Task: Search one way flight ticket for 4 adults, 1 infant in seat and 1 infant on lap in premium economy from Marquette: Sawyer International Airport to Gillette: Gillette Campbell County Airport on 5-1-2023. Number of bags: 5 checked bags. Price is upto 60000. Outbound departure time preference is 9:30.
Action: Mouse moved to (285, 395)
Screenshot: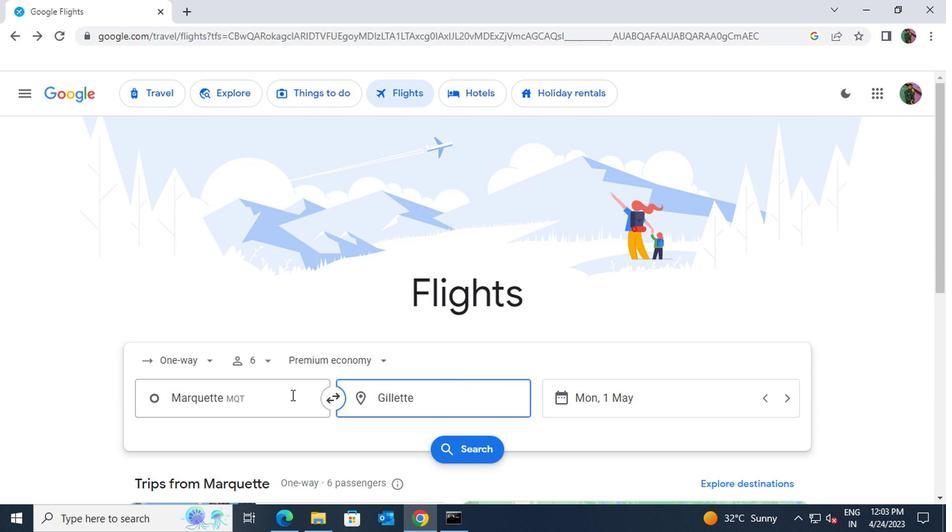 
Action: Mouse pressed left at (285, 395)
Screenshot: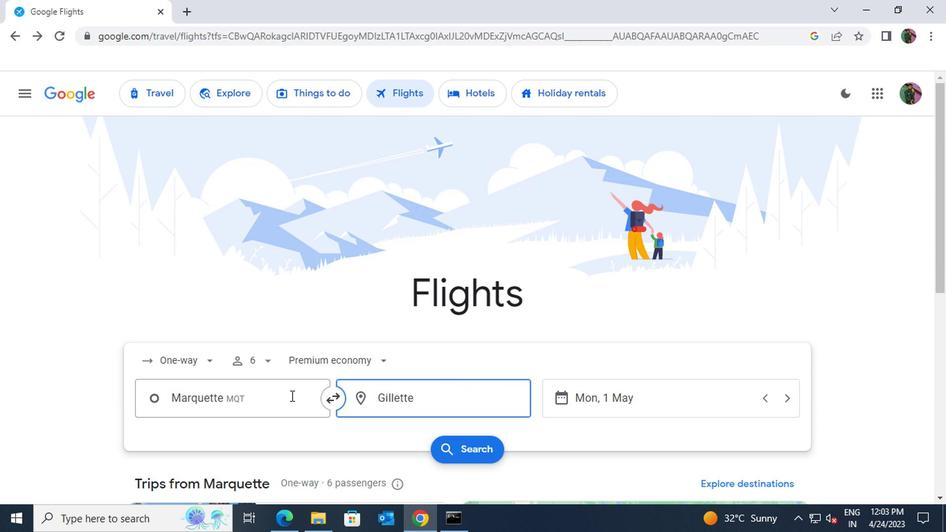 
Action: Key pressed sawyer
Screenshot: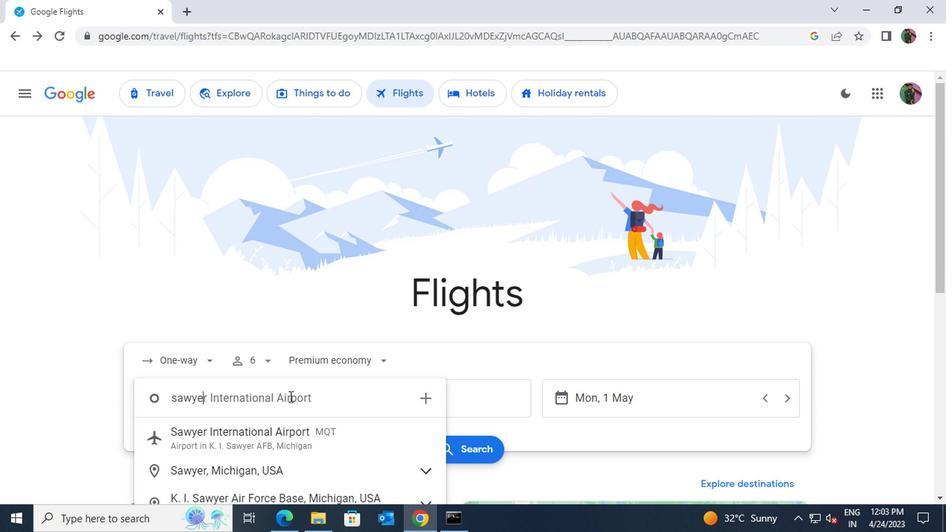 
Action: Mouse moved to (245, 425)
Screenshot: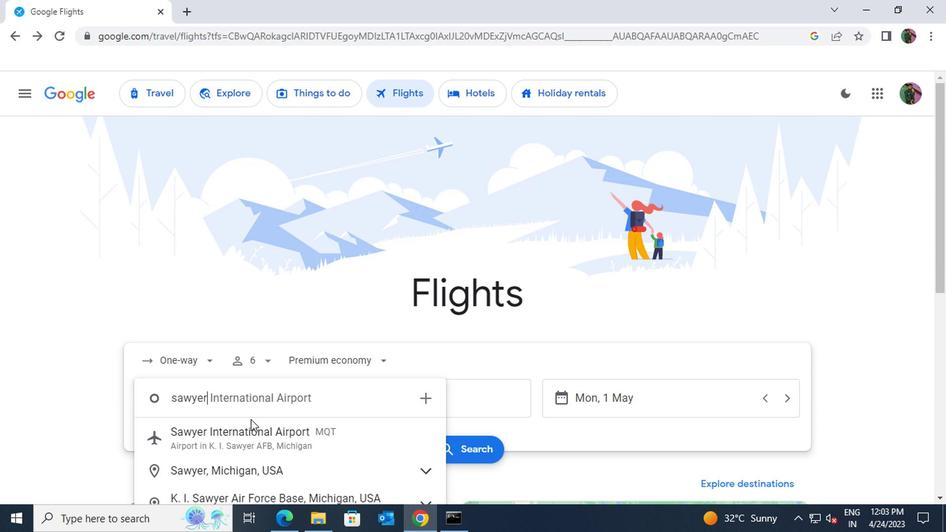 
Action: Mouse pressed left at (245, 425)
Screenshot: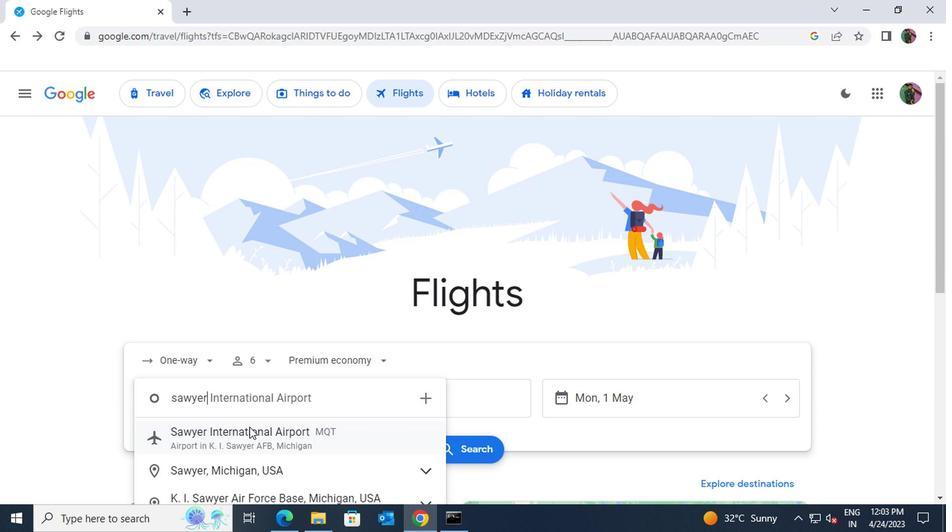 
Action: Mouse moved to (380, 400)
Screenshot: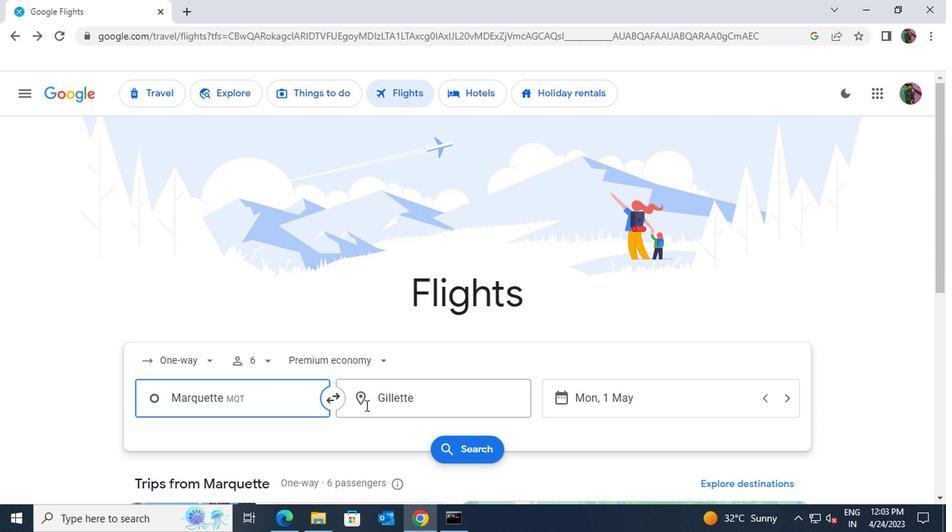 
Action: Mouse pressed left at (380, 400)
Screenshot: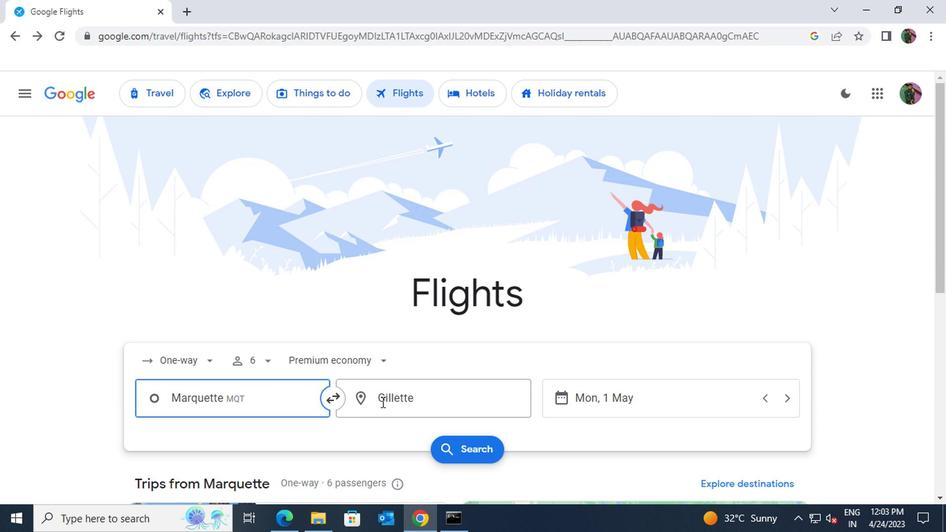 
Action: Key pressed gillett
Screenshot: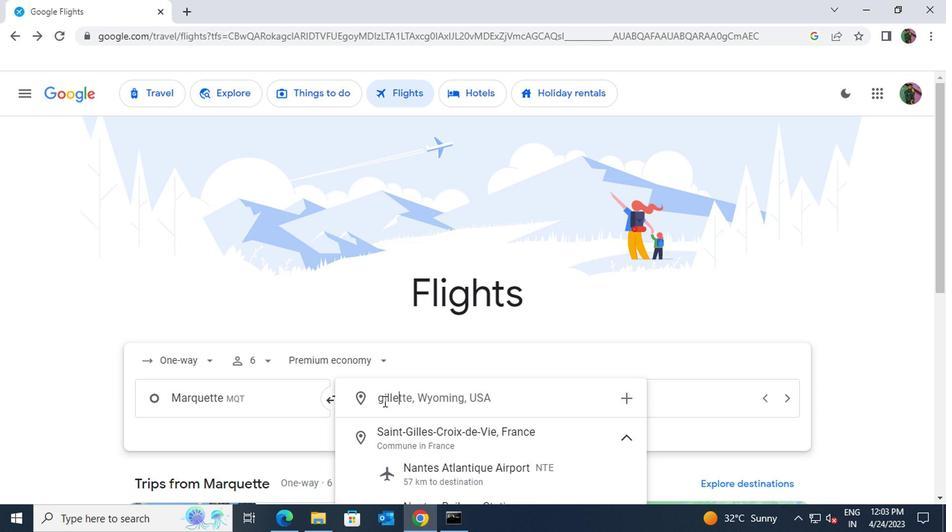 
Action: Mouse moved to (406, 435)
Screenshot: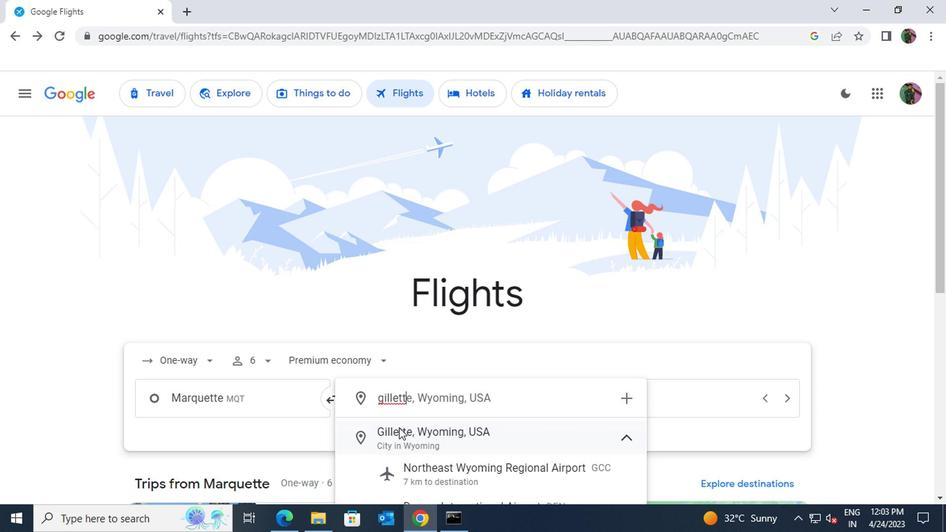 
Action: Mouse pressed left at (406, 435)
Screenshot: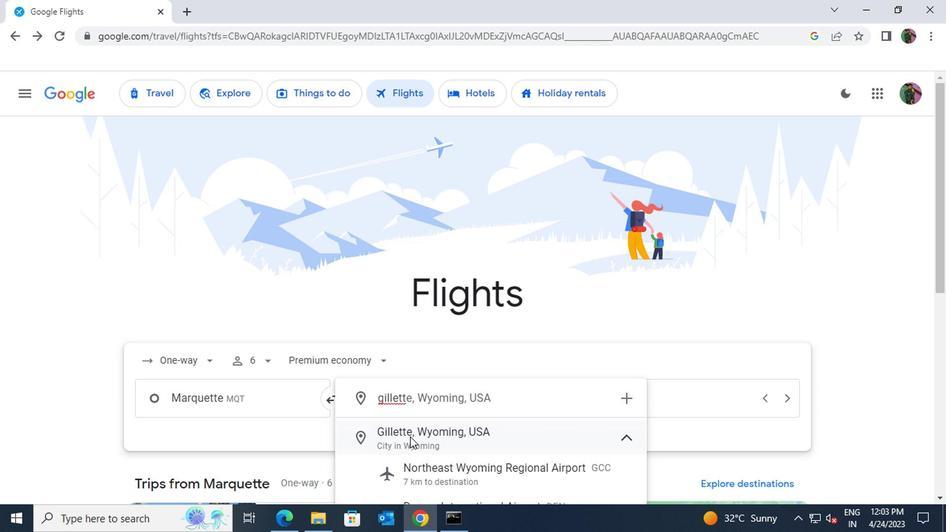 
Action: Mouse moved to (384, 365)
Screenshot: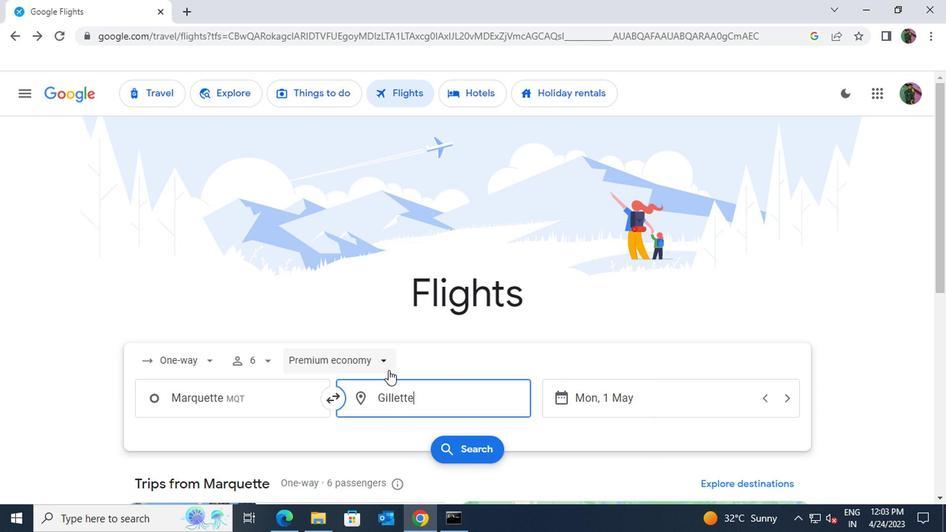 
Action: Mouse pressed left at (384, 365)
Screenshot: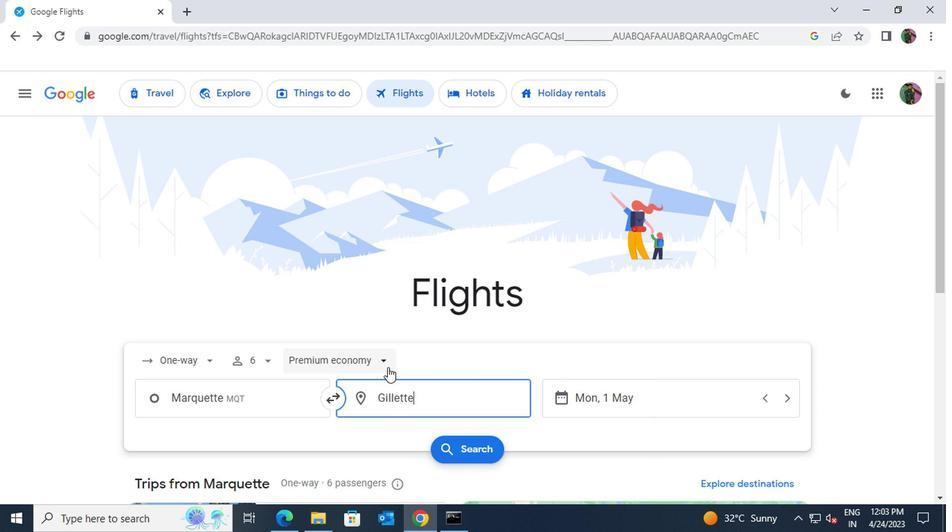 
Action: Mouse moved to (350, 258)
Screenshot: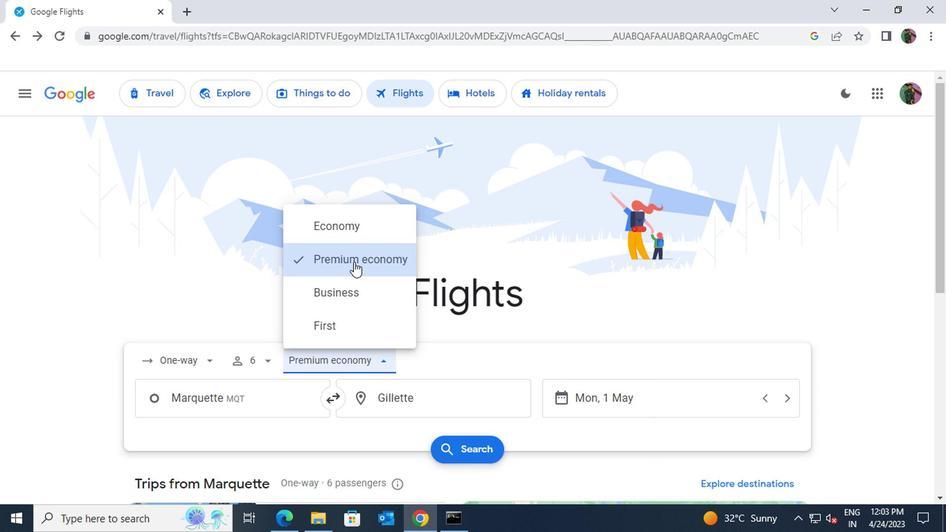 
Action: Mouse pressed left at (350, 258)
Screenshot: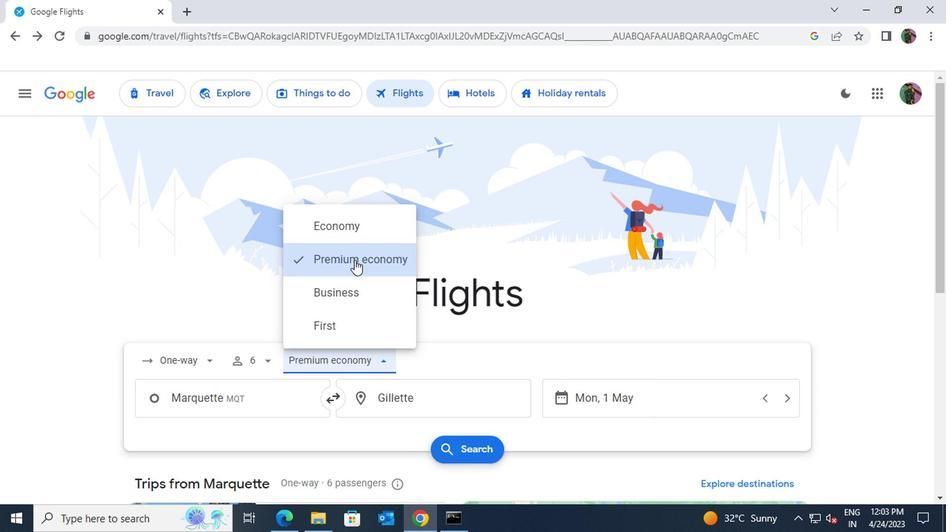 
Action: Mouse moved to (265, 359)
Screenshot: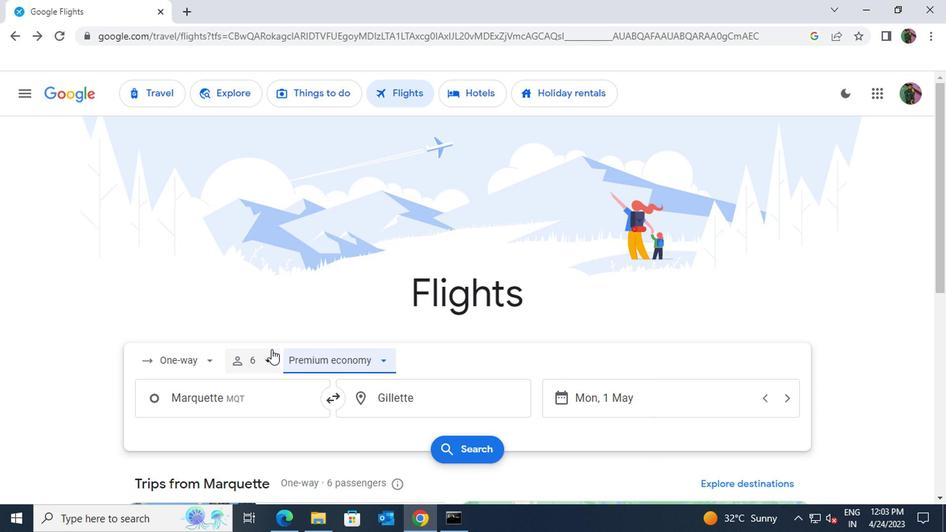 
Action: Mouse pressed left at (265, 359)
Screenshot: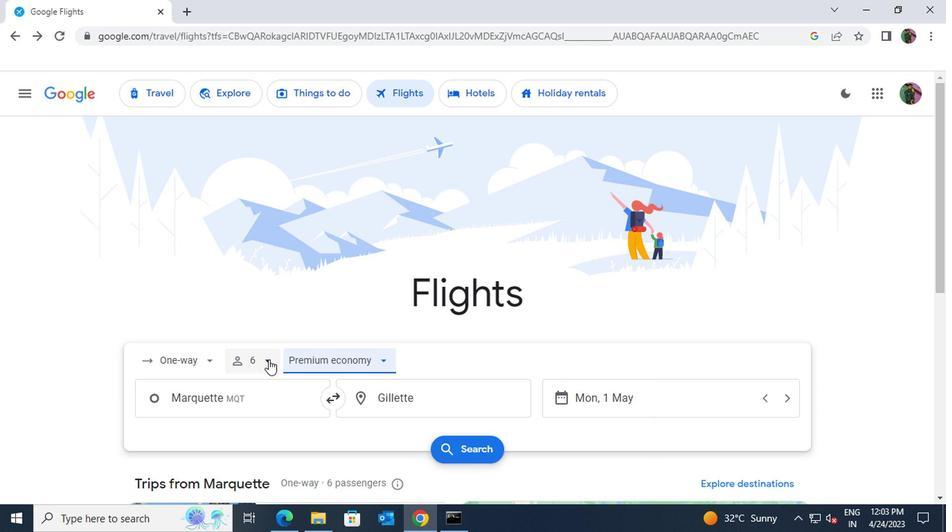 
Action: Mouse moved to (318, 387)
Screenshot: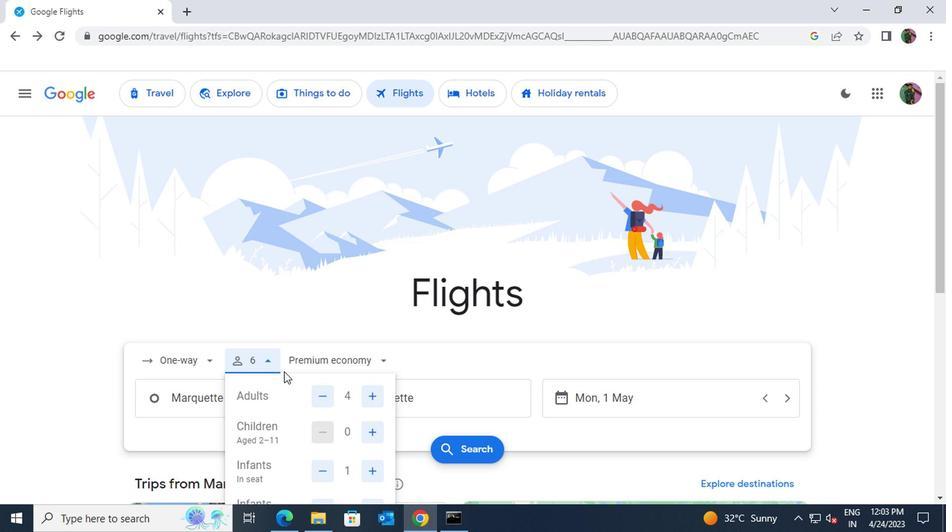 
Action: Mouse scrolled (318, 387) with delta (0, 0)
Screenshot: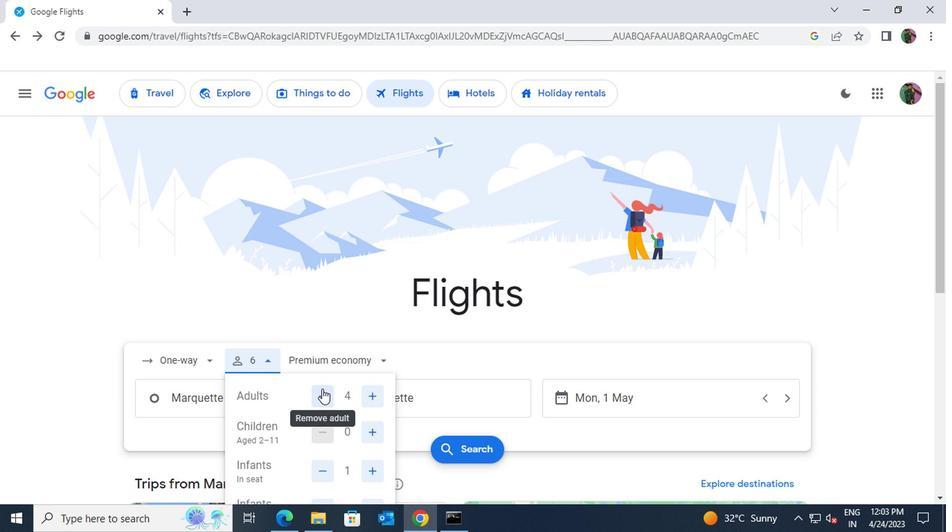 
Action: Mouse moved to (347, 469)
Screenshot: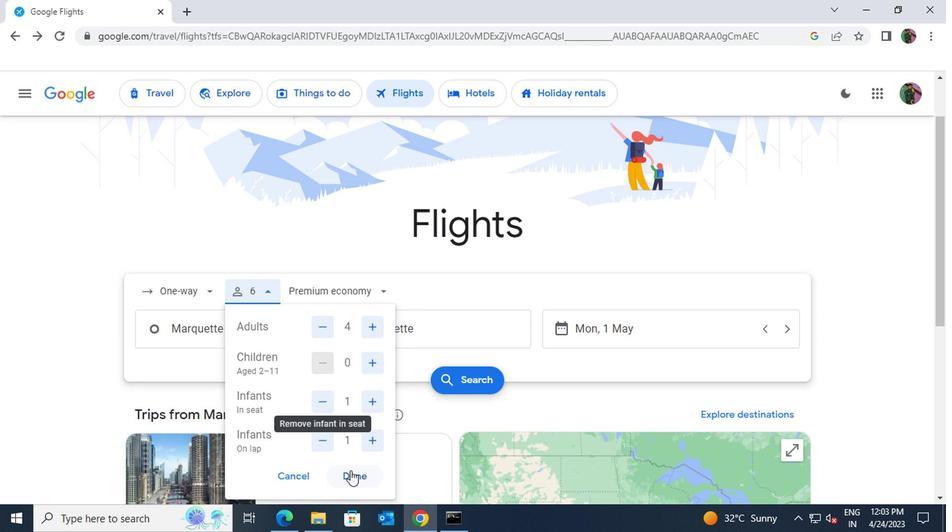 
Action: Mouse pressed left at (347, 469)
Screenshot: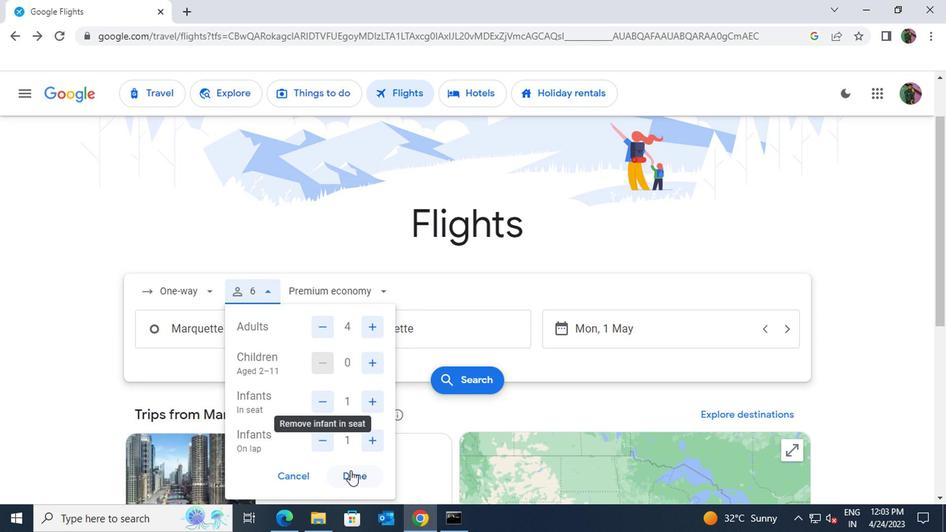 
Action: Mouse moved to (556, 327)
Screenshot: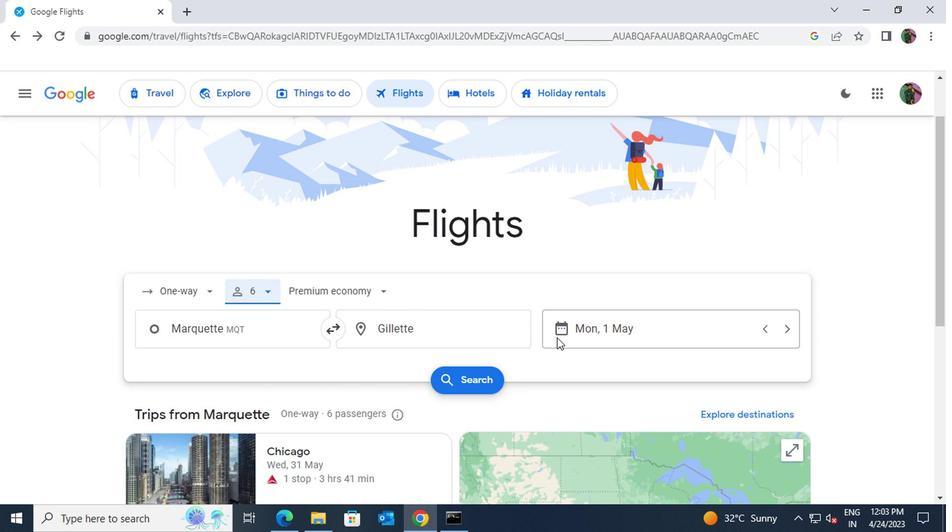 
Action: Mouse pressed left at (556, 327)
Screenshot: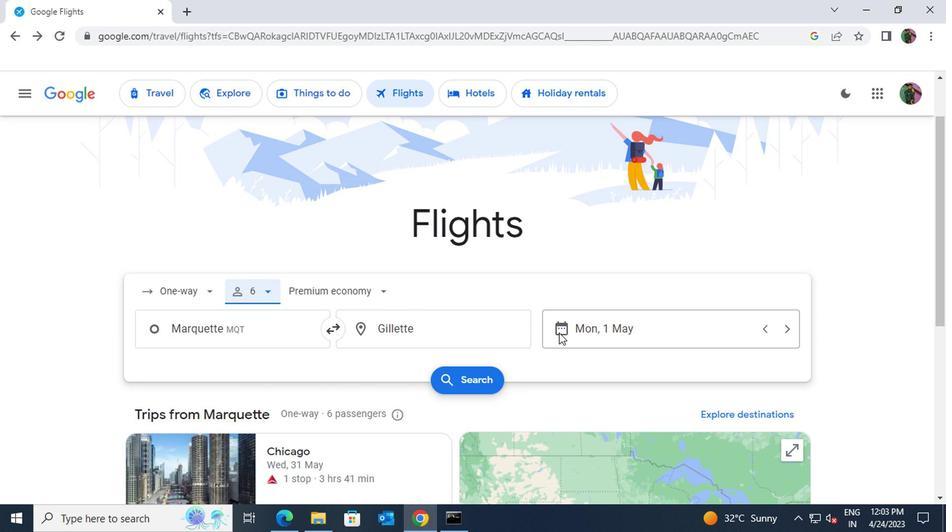 
Action: Mouse moved to (588, 246)
Screenshot: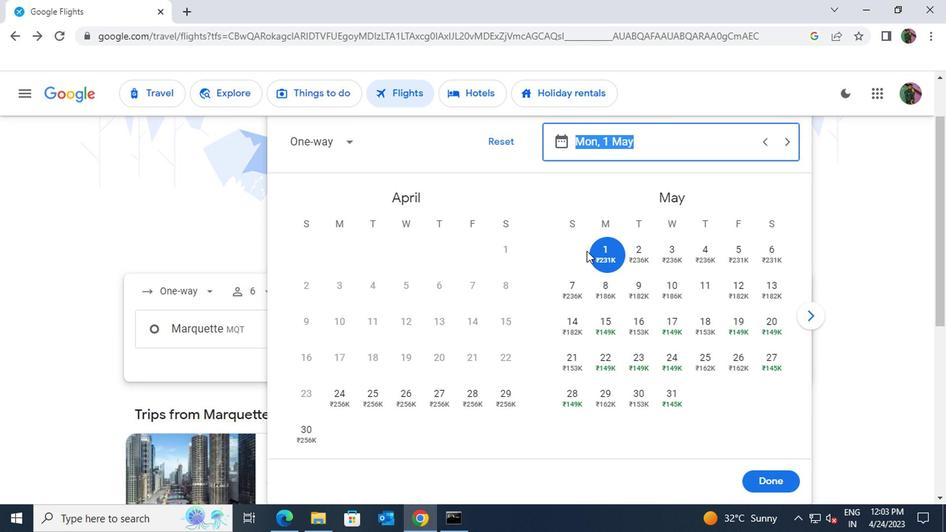 
Action: Mouse pressed left at (588, 246)
Screenshot: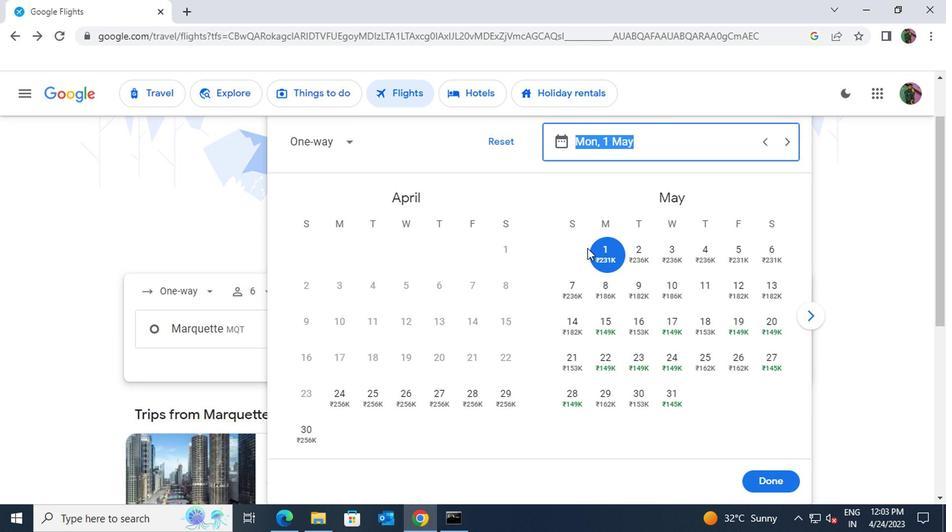 
Action: Mouse moved to (767, 483)
Screenshot: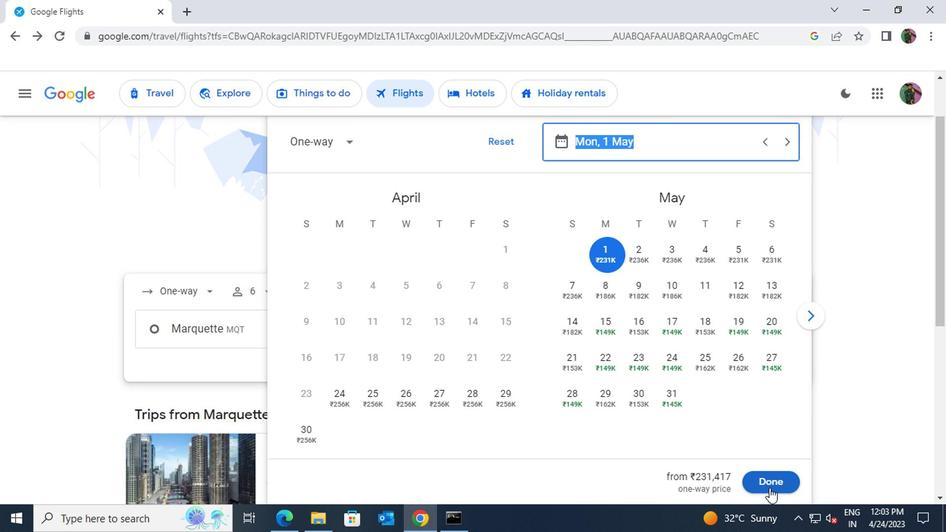 
Action: Mouse pressed left at (767, 483)
Screenshot: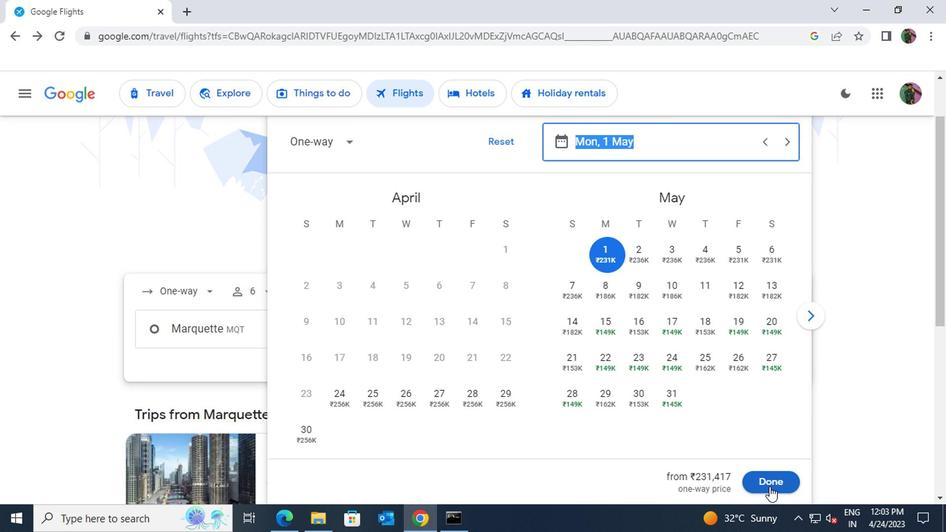 
Action: Mouse moved to (478, 370)
Screenshot: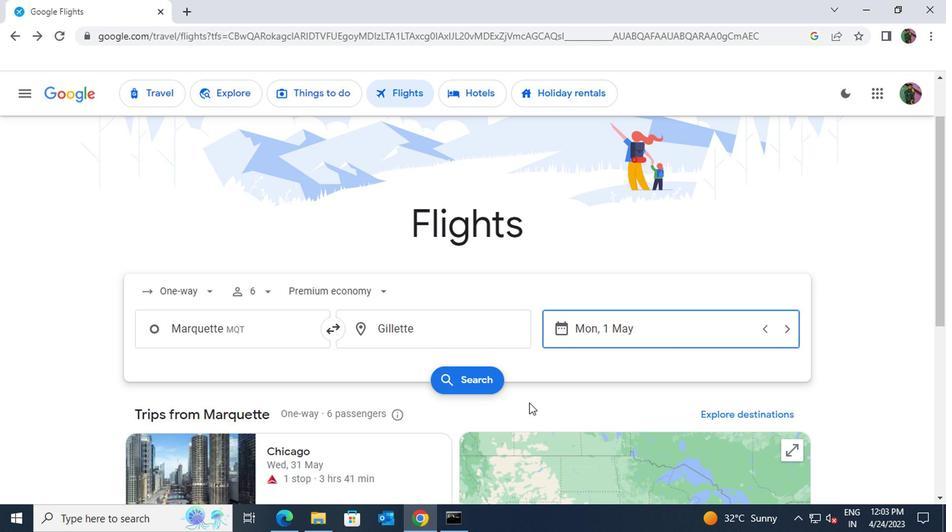 
Action: Mouse pressed left at (478, 370)
Screenshot: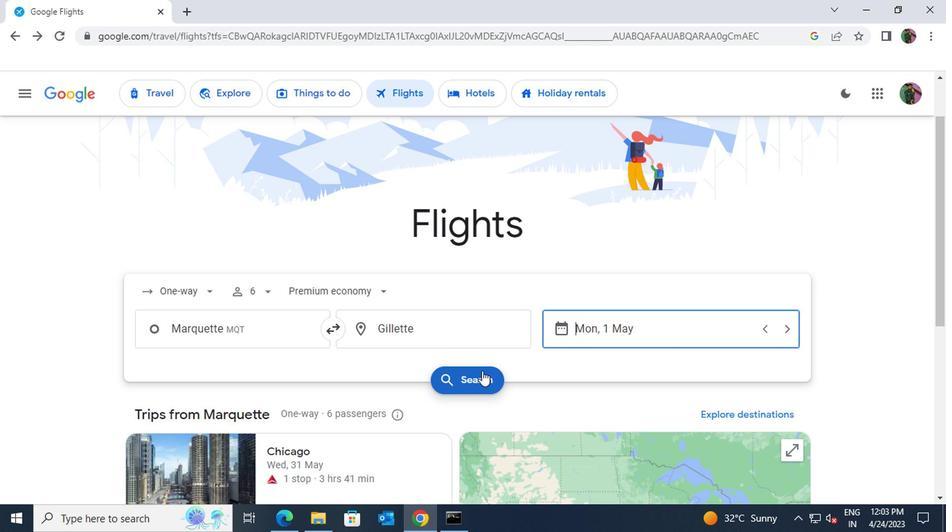 
Action: Mouse moved to (376, 220)
Screenshot: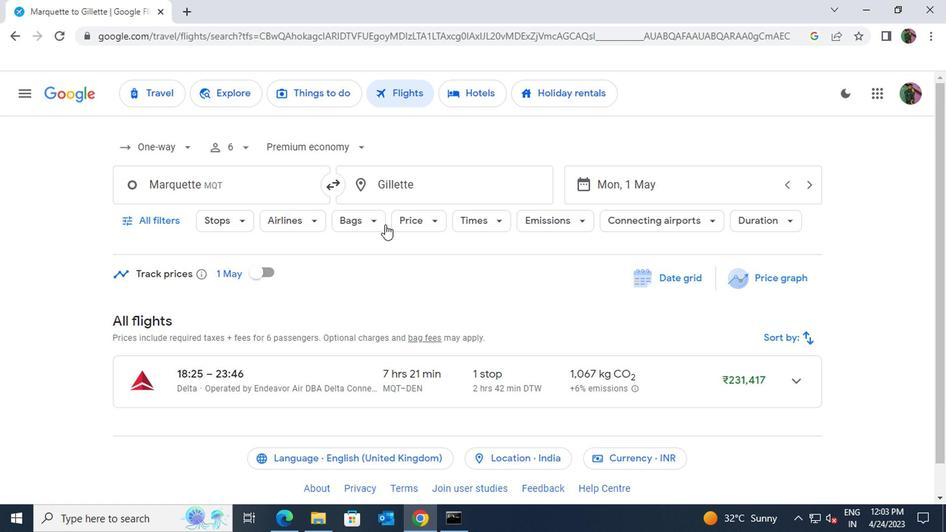 
Action: Mouse pressed left at (376, 220)
Screenshot: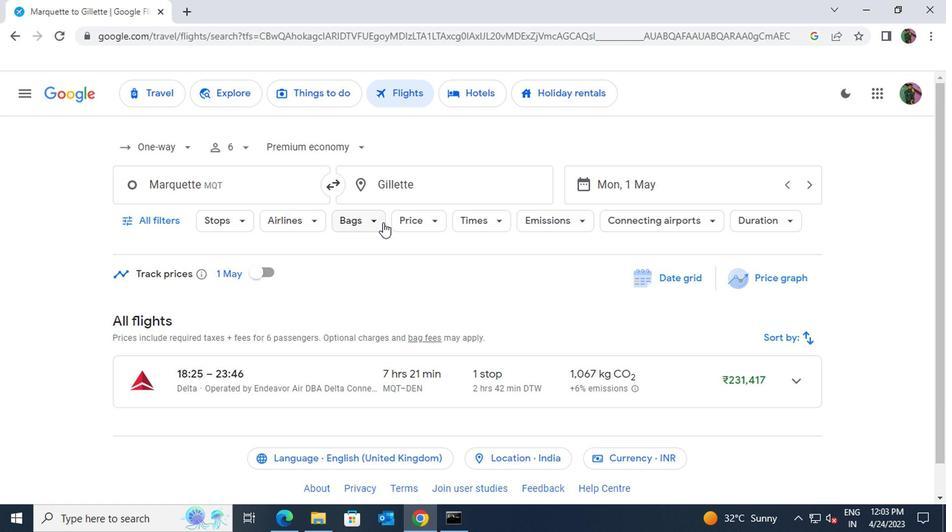 
Action: Mouse moved to (554, 322)
Screenshot: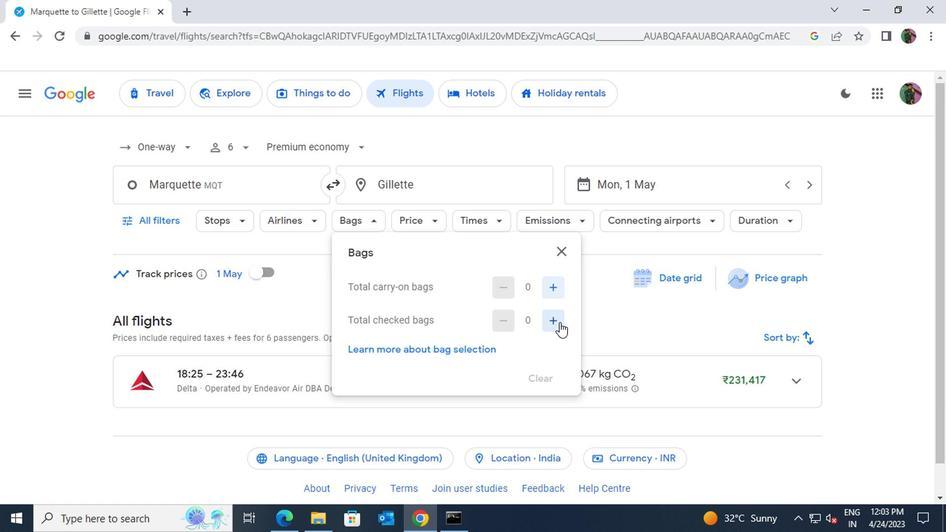 
Action: Mouse pressed left at (554, 322)
Screenshot: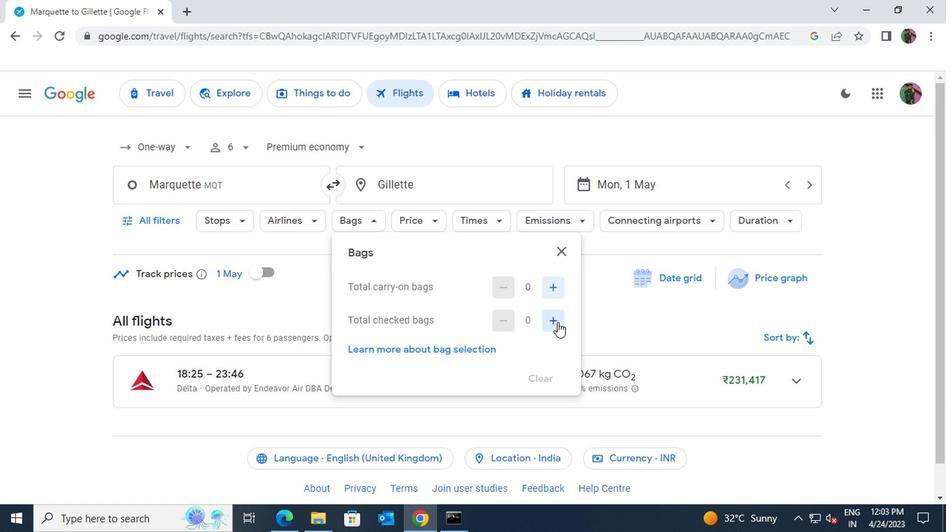 
Action: Mouse pressed left at (554, 322)
Screenshot: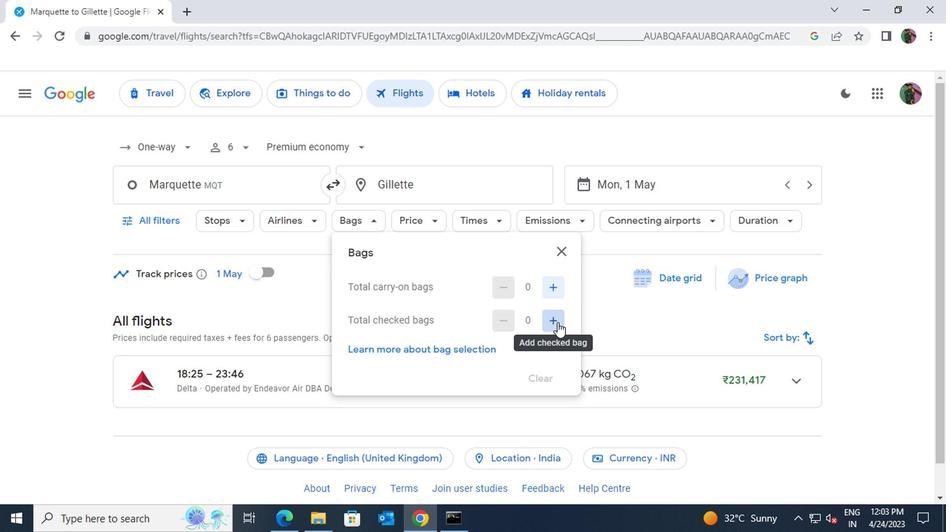 
Action: Mouse pressed left at (554, 322)
Screenshot: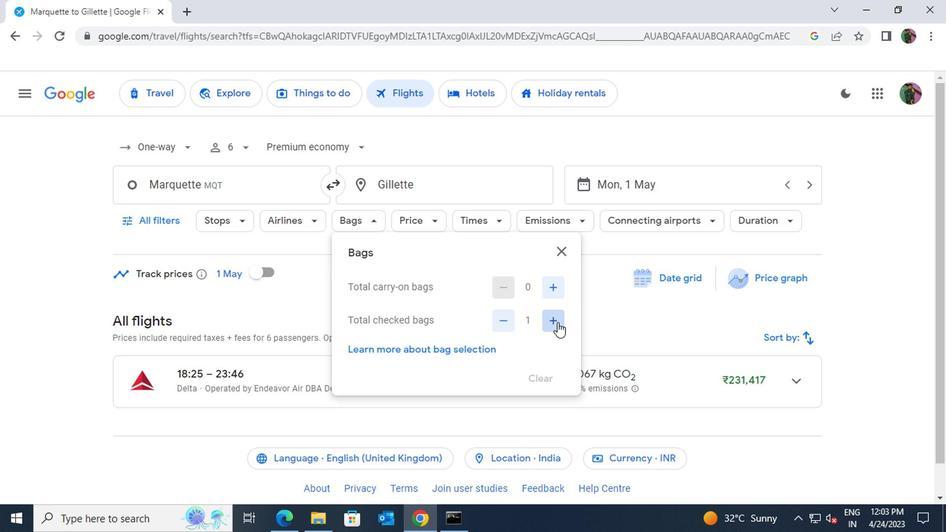 
Action: Mouse pressed left at (554, 322)
Screenshot: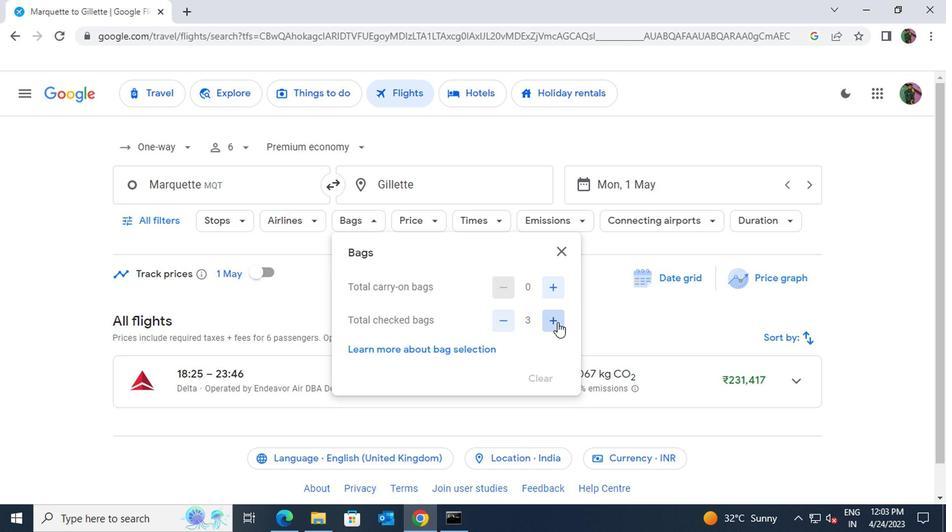 
Action: Mouse pressed left at (554, 322)
Screenshot: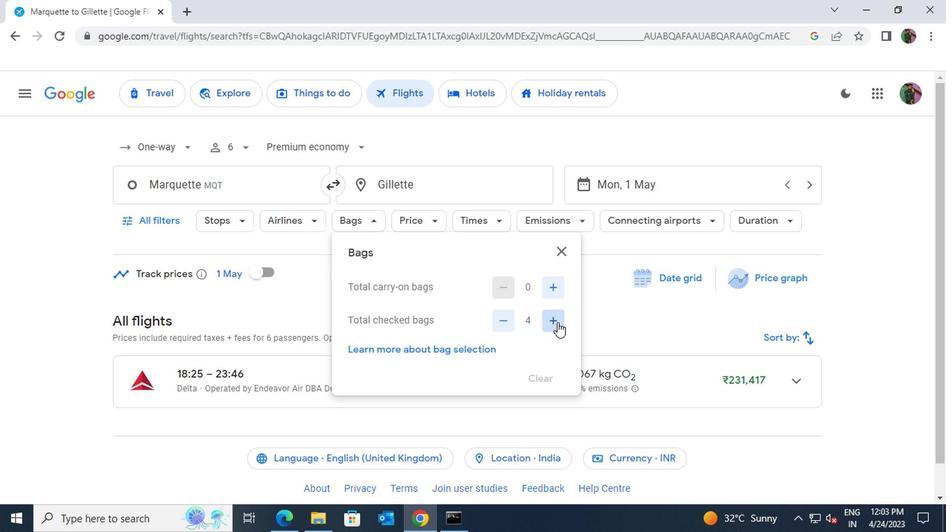 
Action: Mouse moved to (555, 249)
Screenshot: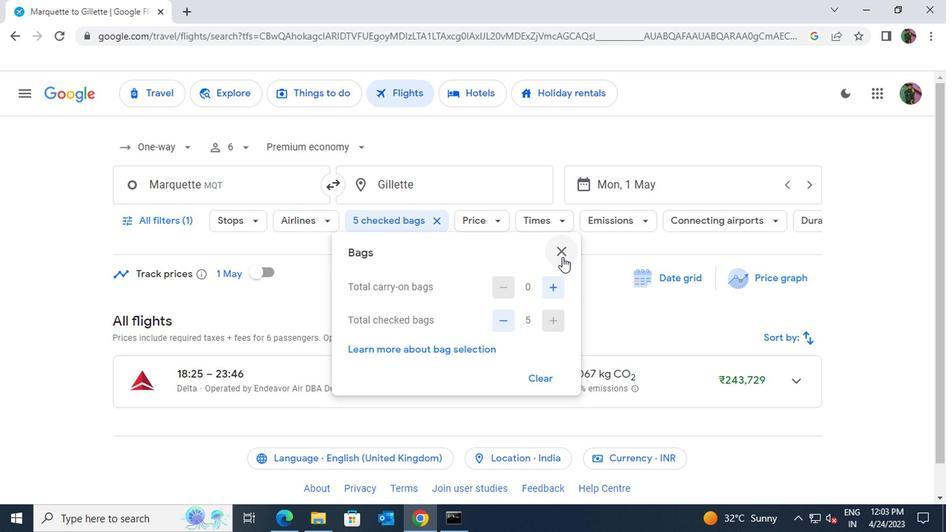 
Action: Mouse pressed left at (555, 249)
Screenshot: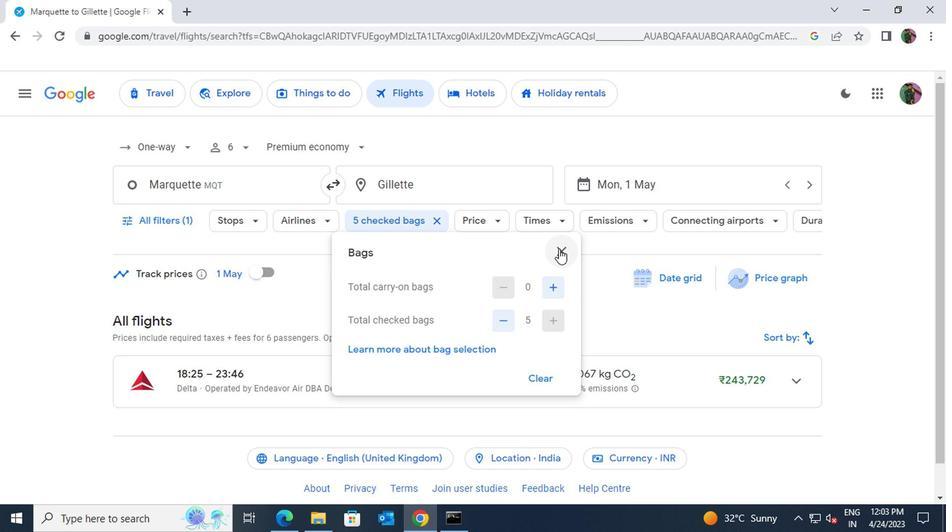 
Action: Mouse moved to (495, 223)
Screenshot: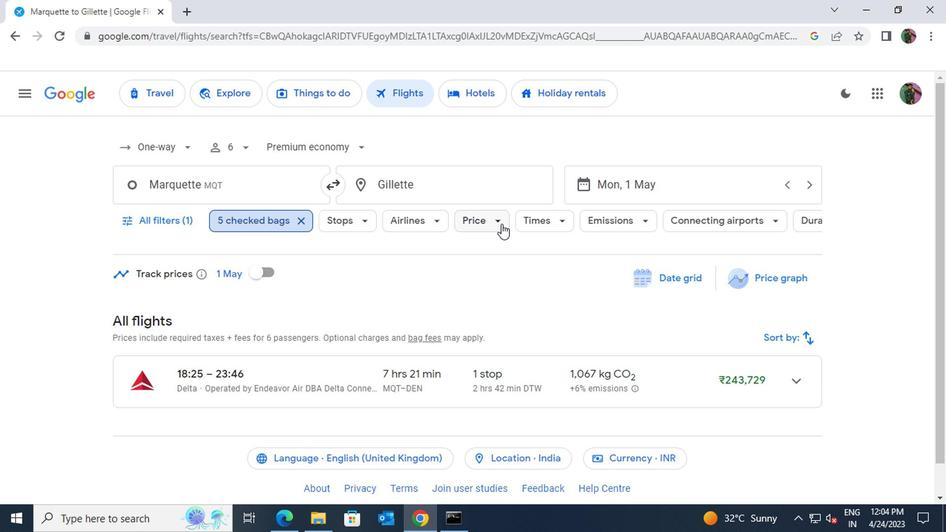 
Action: Mouse pressed left at (495, 223)
Screenshot: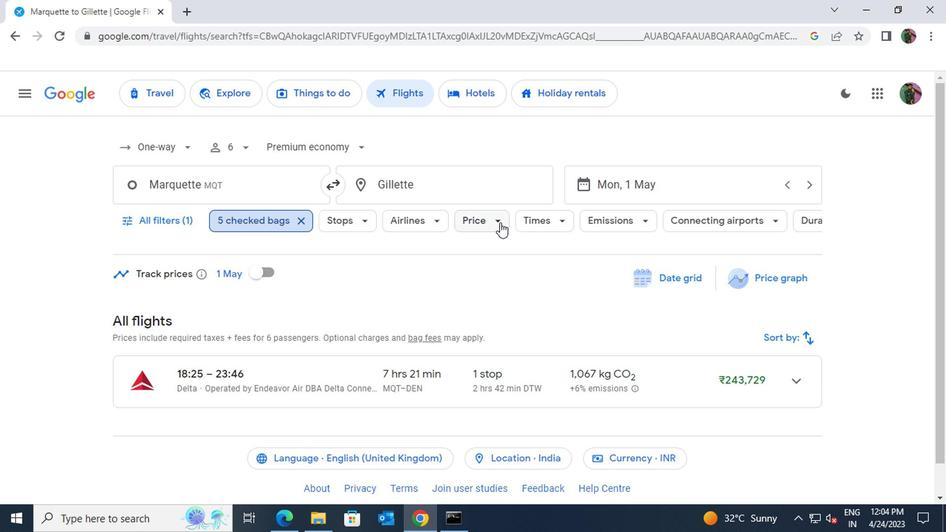 
Action: Mouse moved to (671, 311)
Screenshot: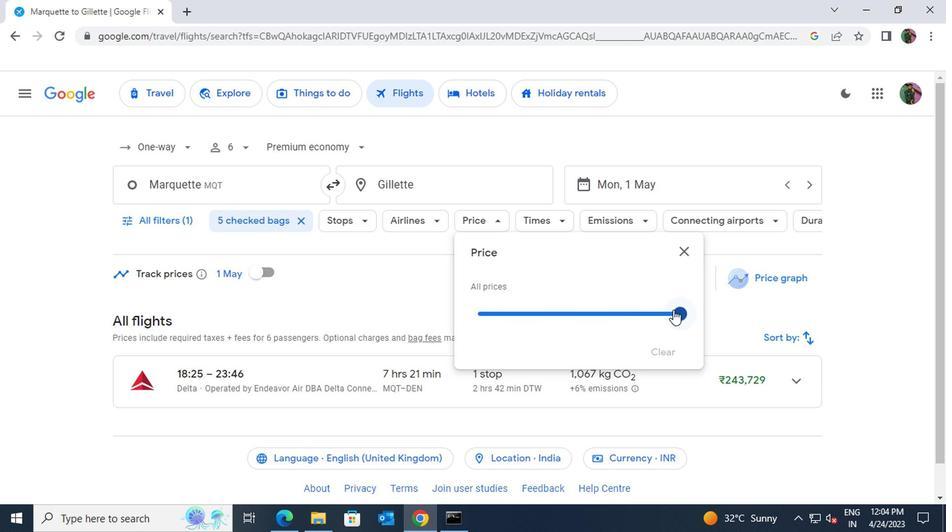 
Action: Mouse pressed left at (671, 311)
Screenshot: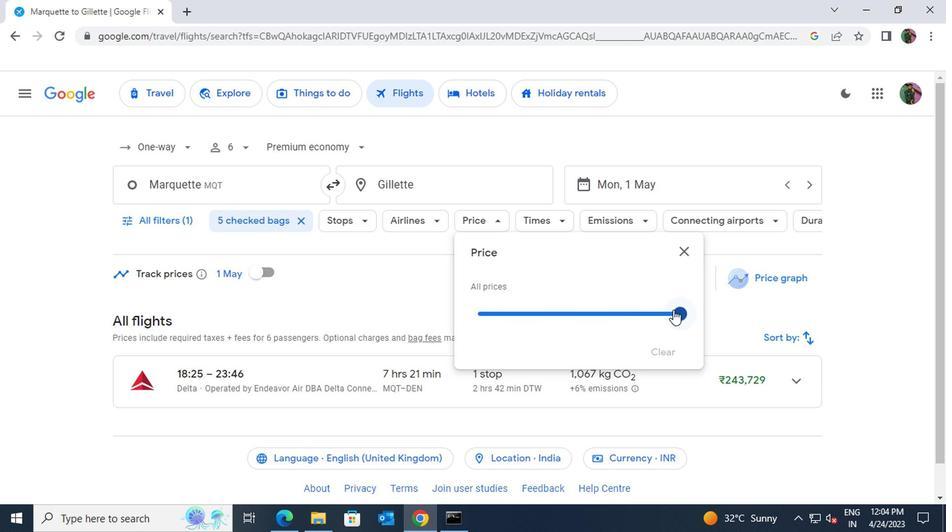 
Action: Mouse moved to (675, 249)
Screenshot: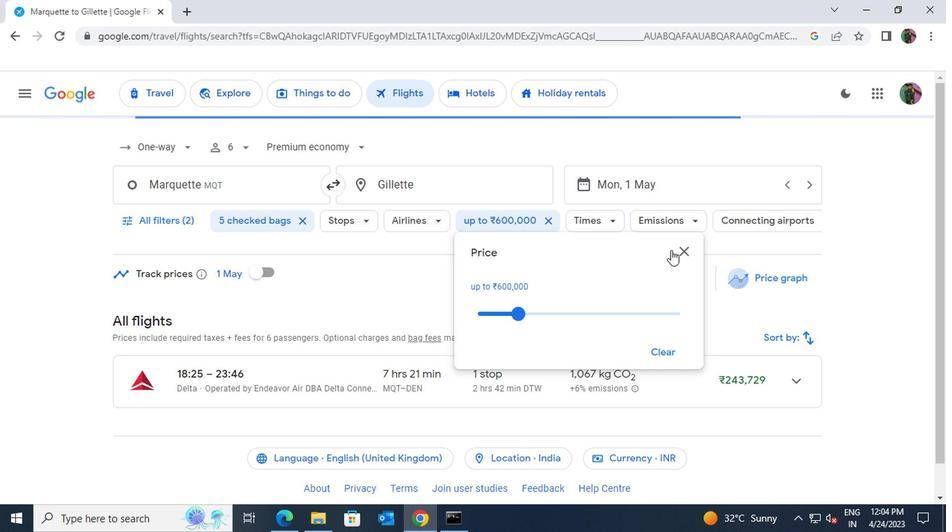 
Action: Mouse pressed left at (675, 249)
Screenshot: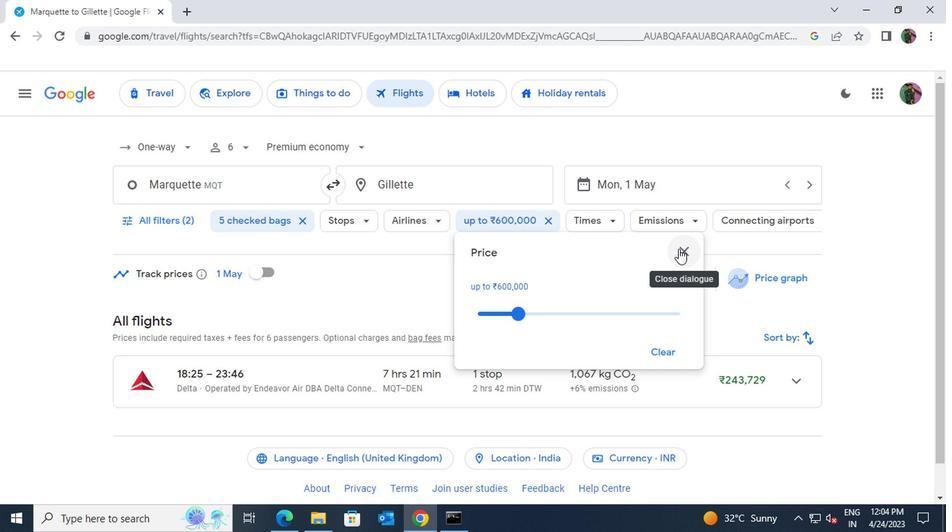 
Action: Mouse moved to (603, 227)
Screenshot: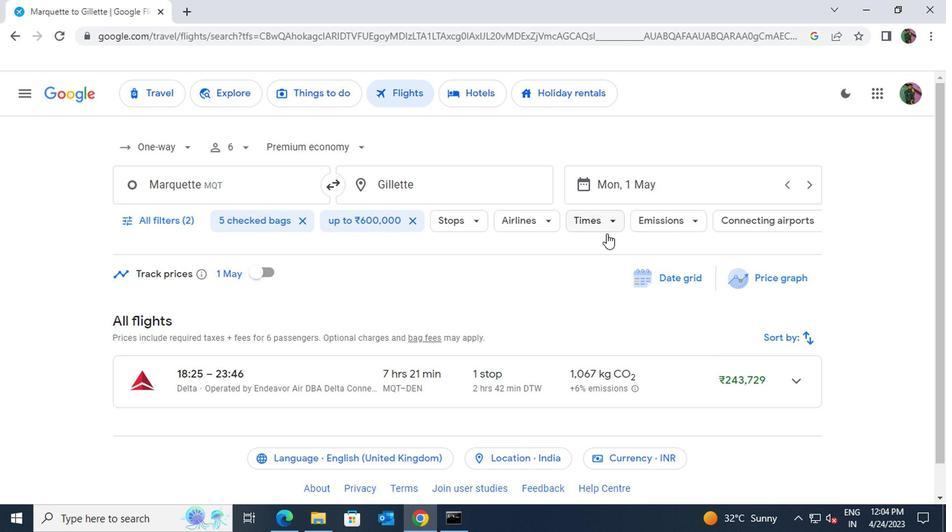 
Action: Mouse pressed left at (603, 227)
Screenshot: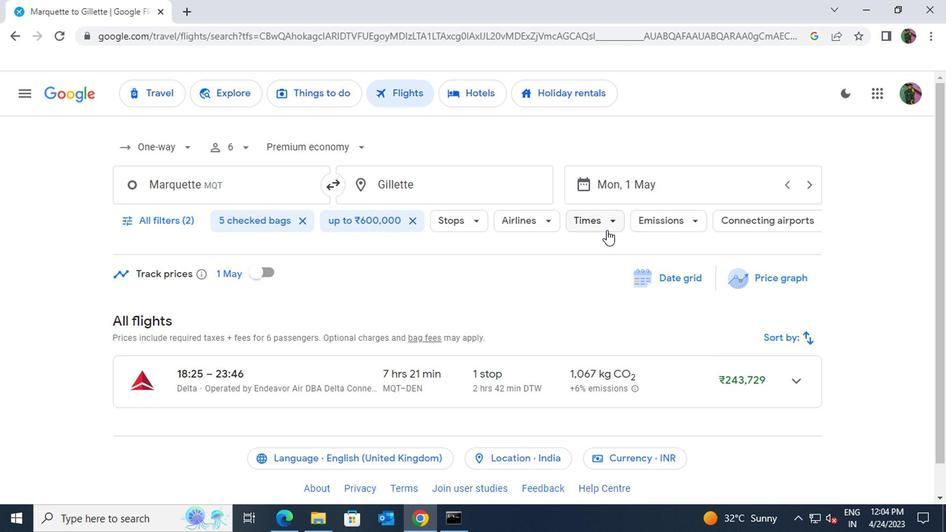 
Action: Mouse moved to (779, 355)
Screenshot: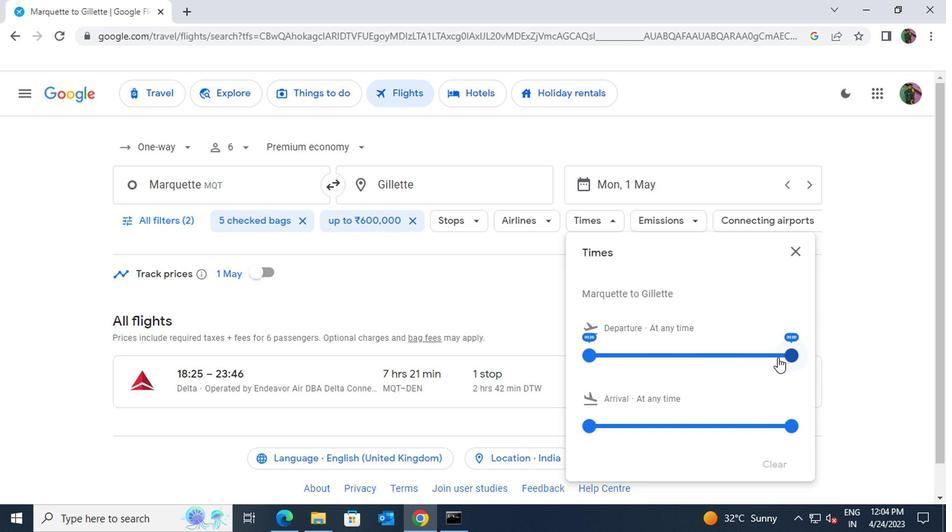 
Action: Mouse pressed left at (779, 355)
Screenshot: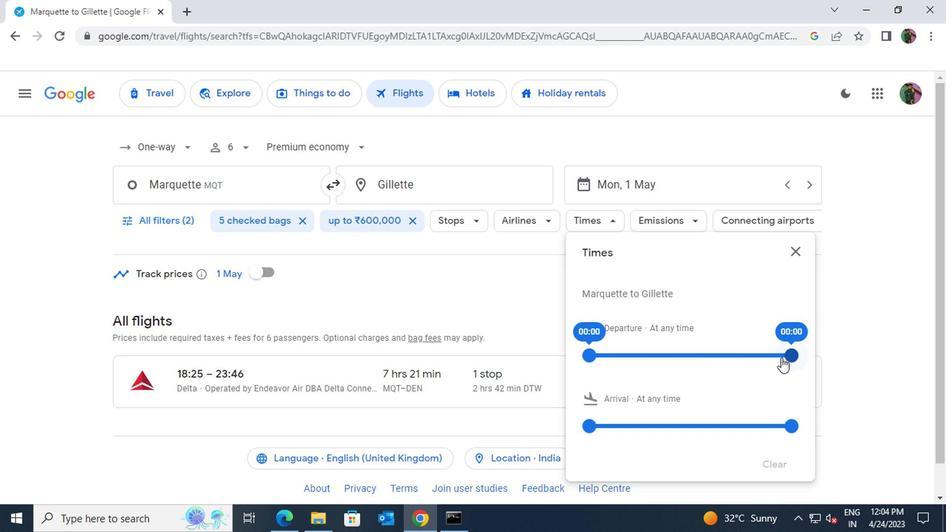 
Action: Mouse moved to (793, 249)
Screenshot: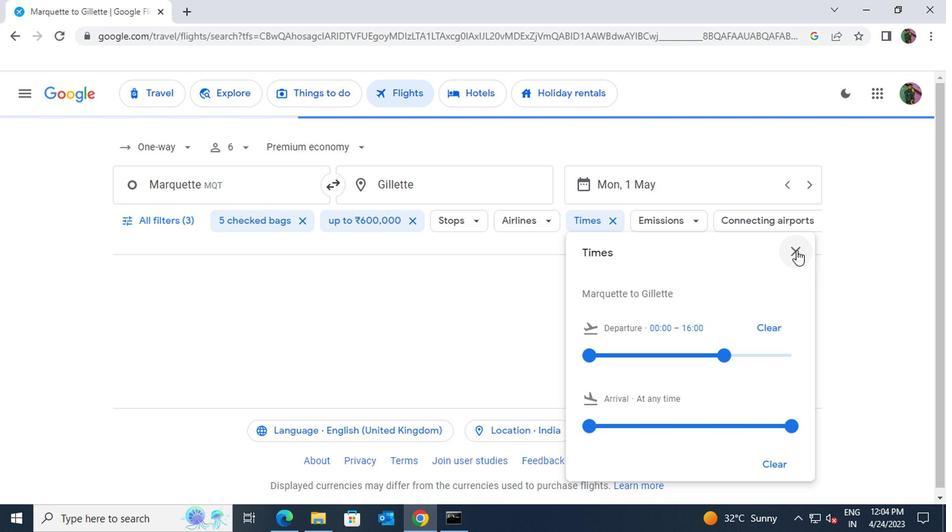
Action: Mouse pressed left at (793, 249)
Screenshot: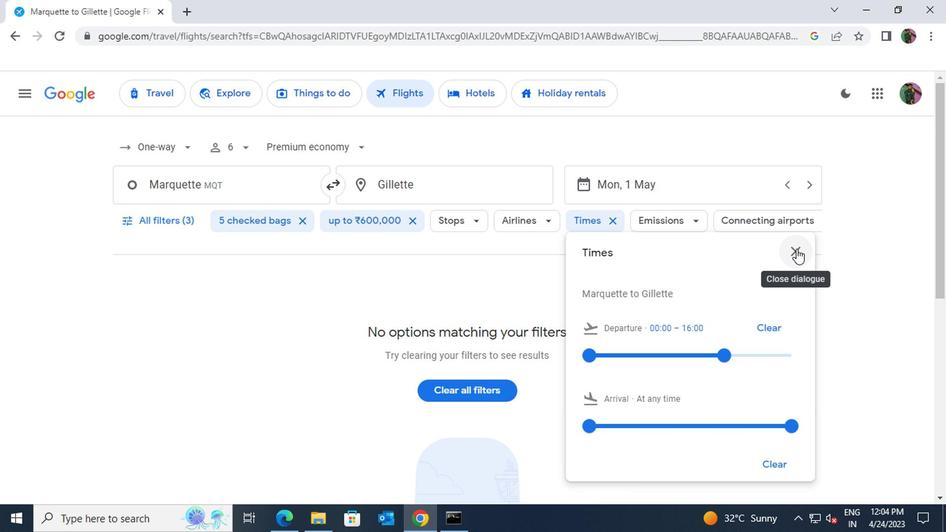 
